 Task: Create a section Code Commandos and in the section, add a milestone Incident Management Implementation in the project AgileJet
Action: Mouse moved to (70, 246)
Screenshot: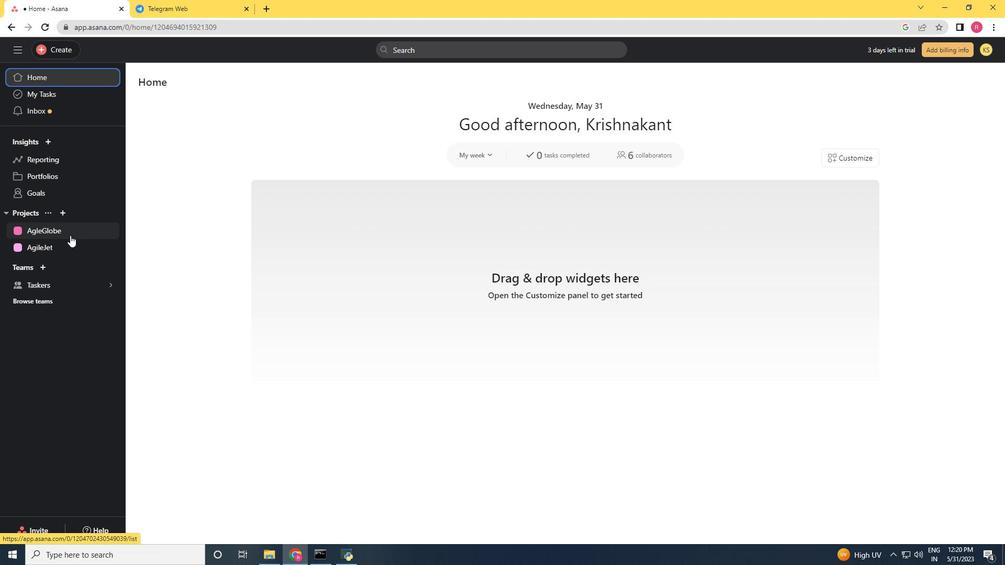 
Action: Mouse pressed left at (70, 246)
Screenshot: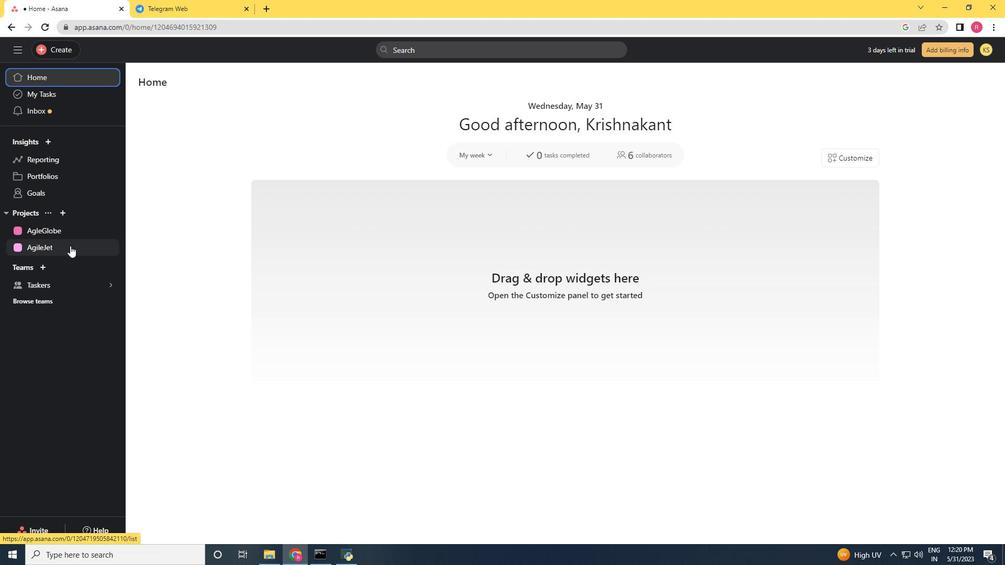 
Action: Mouse moved to (261, 420)
Screenshot: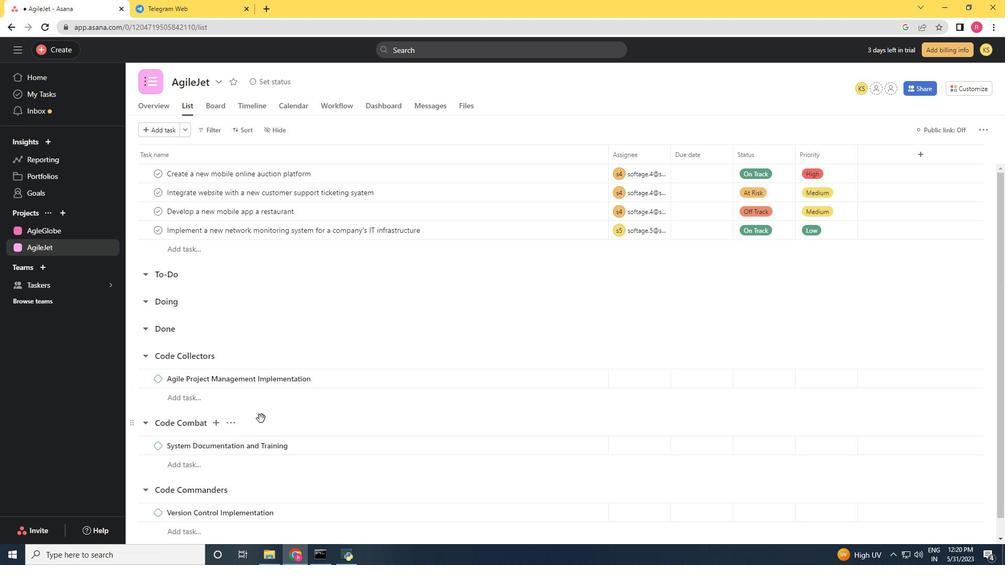 
Action: Mouse scrolled (261, 419) with delta (0, 0)
Screenshot: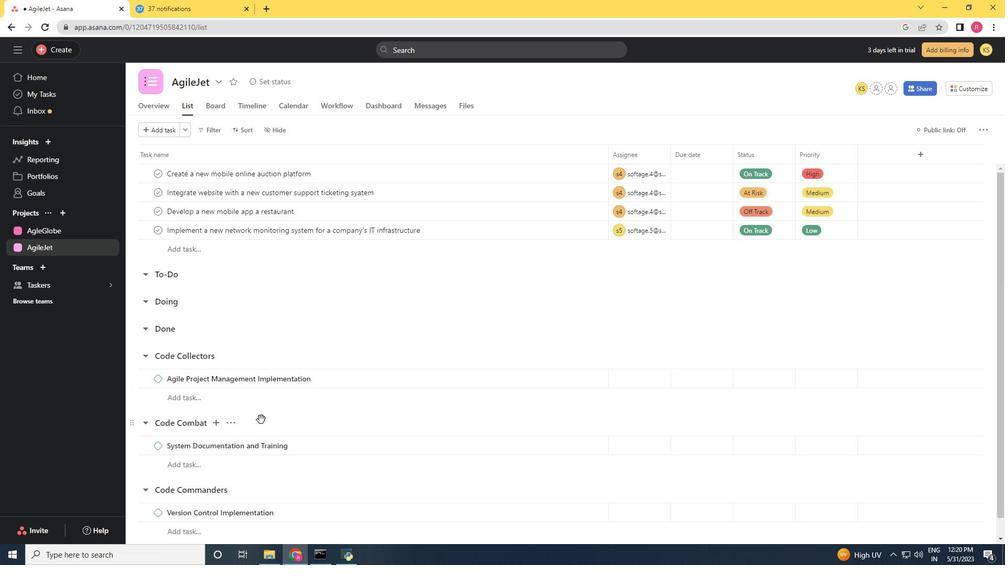 
Action: Mouse scrolled (261, 419) with delta (0, 0)
Screenshot: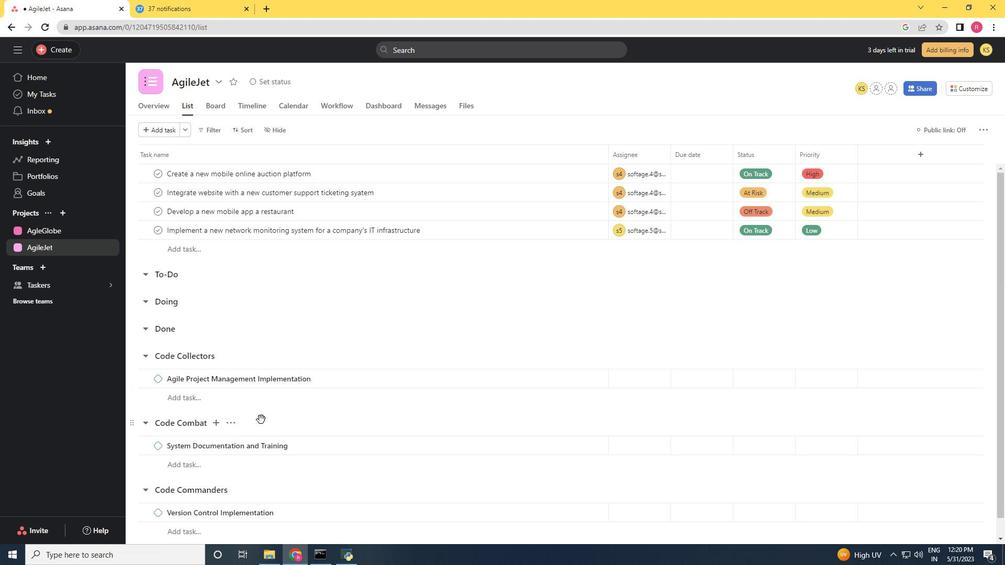 
Action: Mouse scrolled (261, 419) with delta (0, 0)
Screenshot: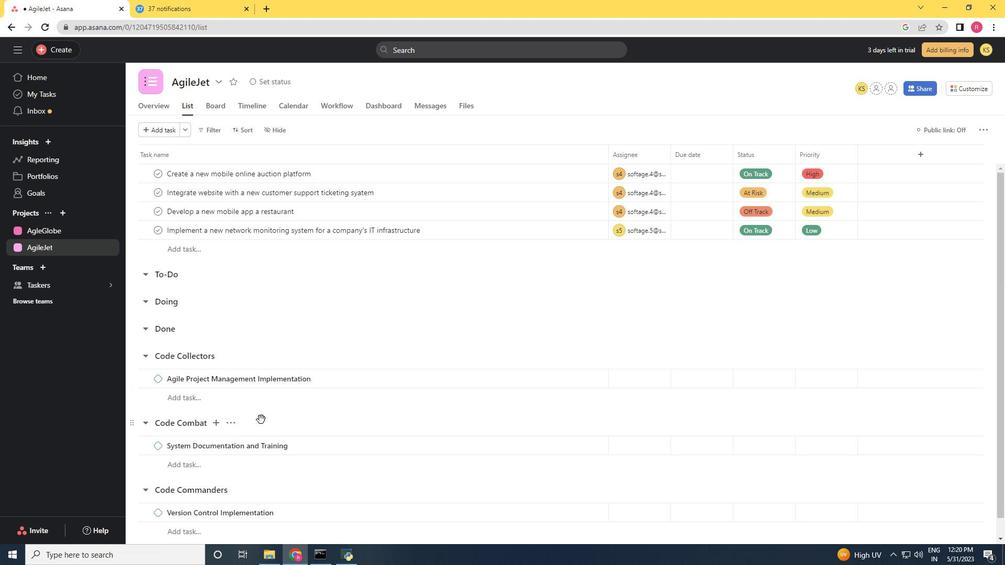 
Action: Mouse moved to (164, 526)
Screenshot: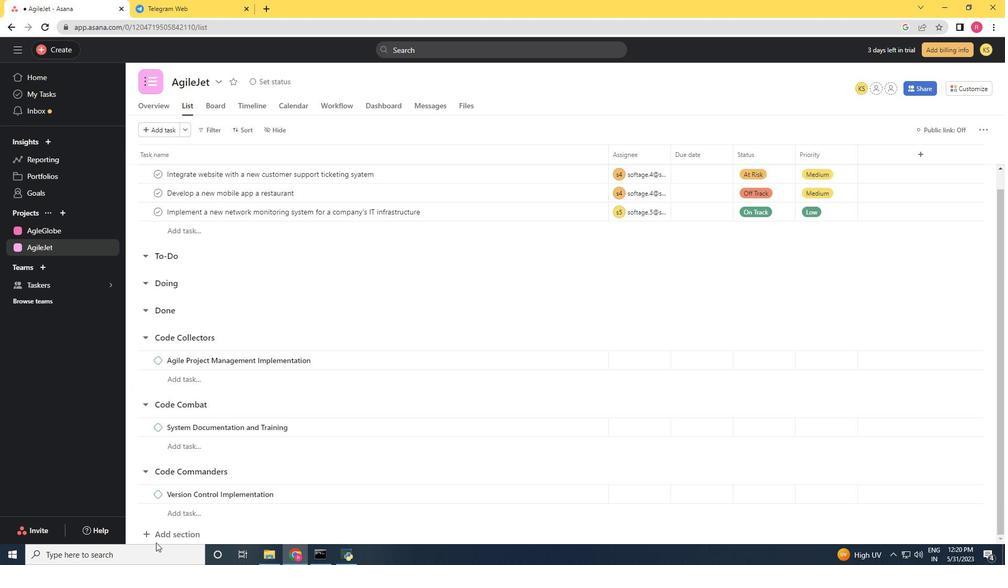 
Action: Mouse pressed left at (164, 526)
Screenshot: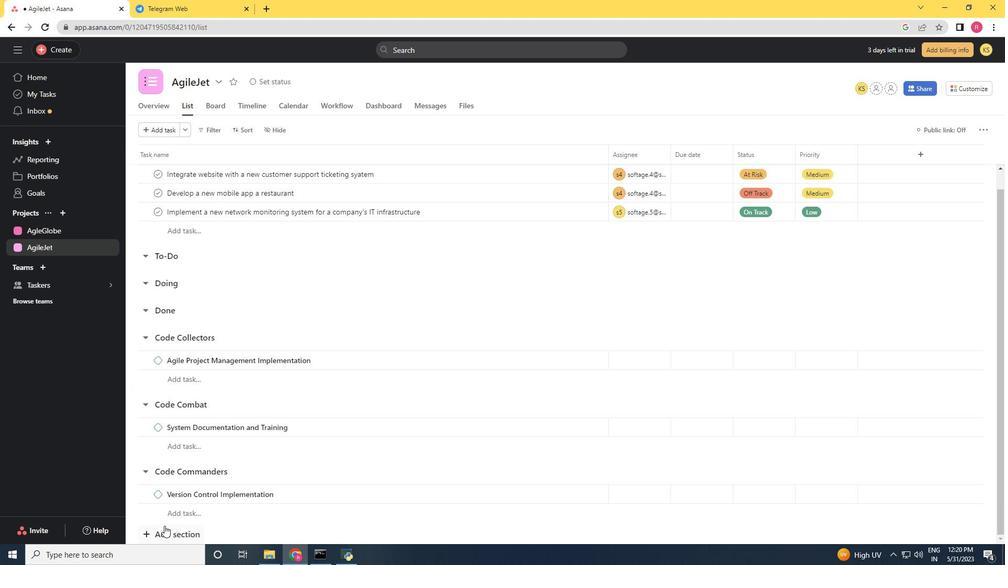 
Action: Mouse moved to (164, 526)
Screenshot: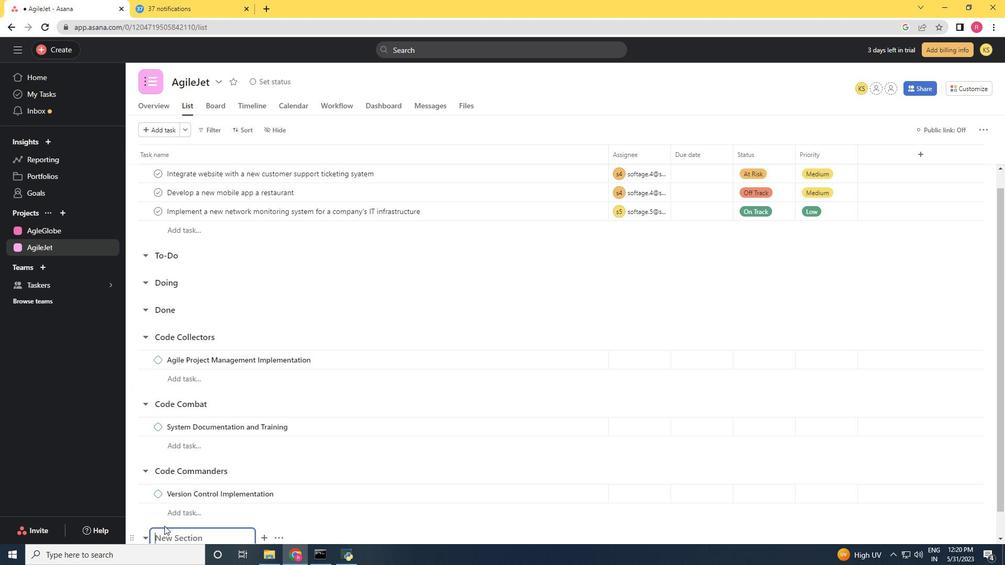 
Action: Mouse scrolled (164, 525) with delta (0, 0)
Screenshot: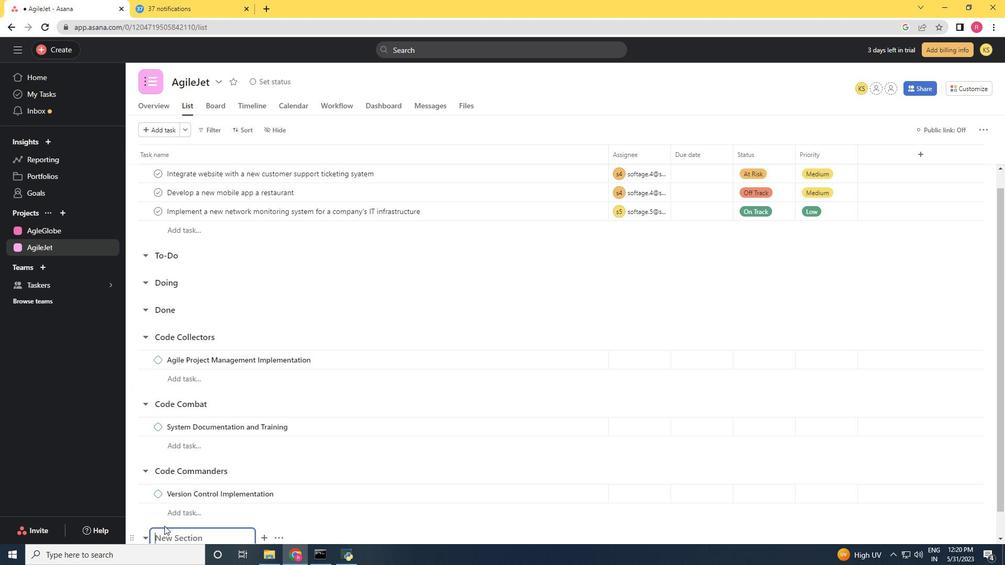 
Action: Mouse scrolled (164, 525) with delta (0, 0)
Screenshot: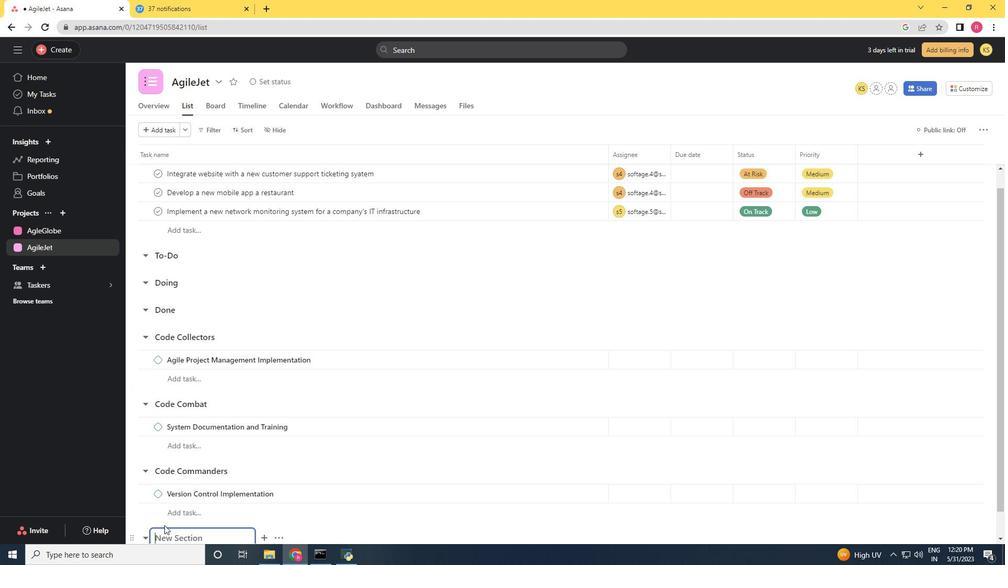 
Action: Mouse moved to (165, 526)
Screenshot: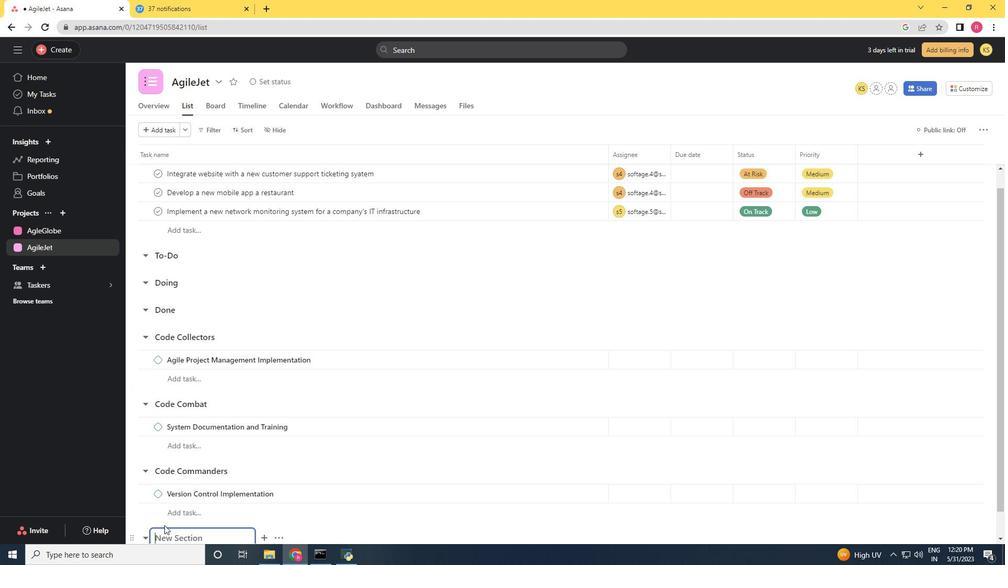 
Action: Mouse scrolled (165, 525) with delta (0, 0)
Screenshot: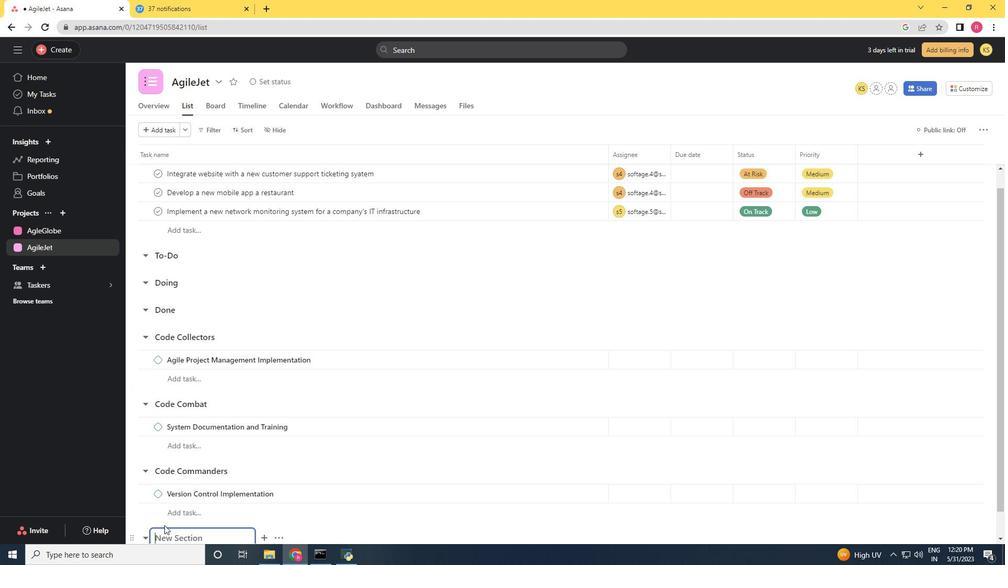 
Action: Mouse moved to (285, 446)
Screenshot: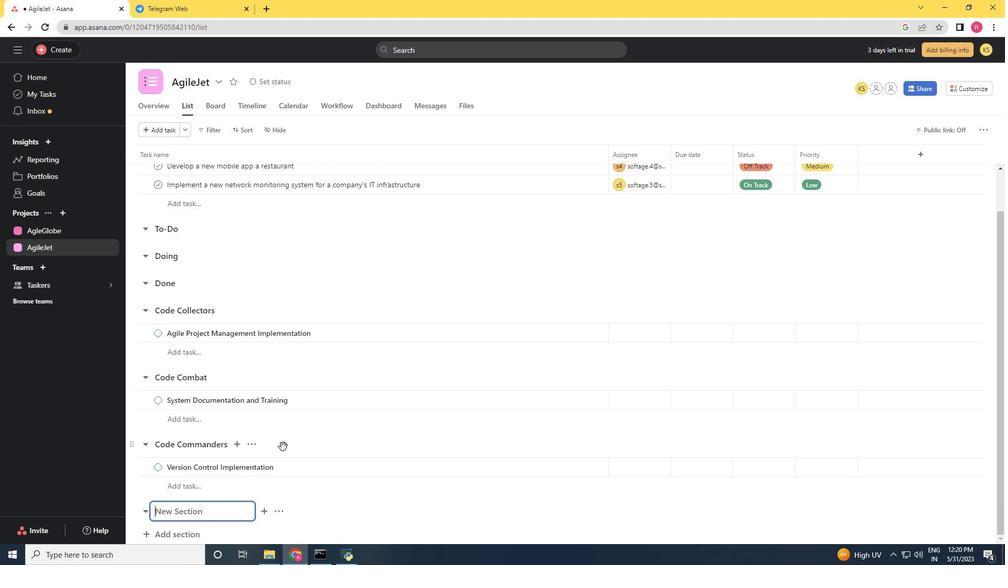 
Action: Key pressed <Key.shift>Code<Key.space><Key.shift>Commandos<Key.enter><Key.shift><Key.shift><Key.shift><Key.shift><Key.shift><Key.shift><Key.shift><Key.shift><Key.shift><Key.shift>Incident<Key.space>
Screenshot: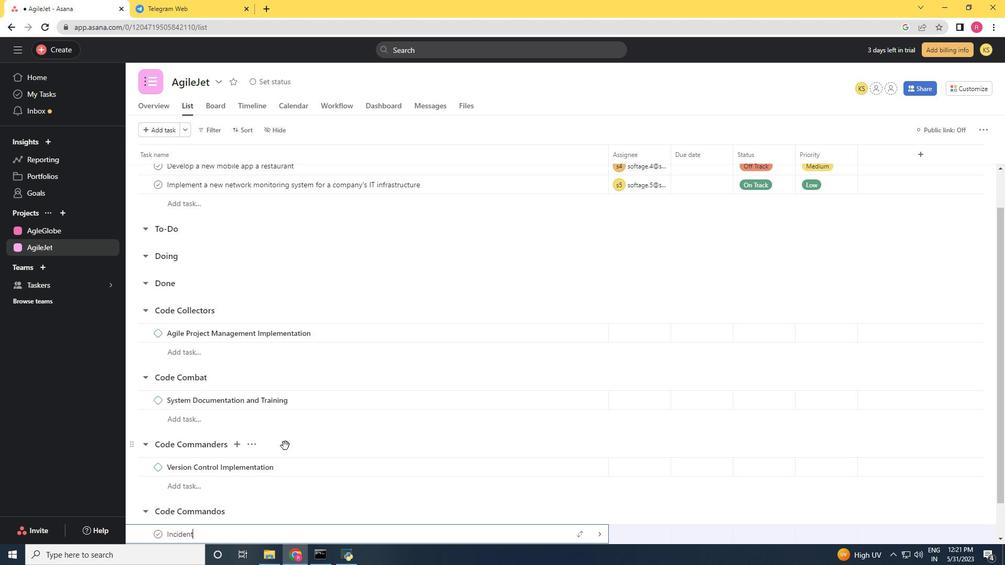 
Action: Mouse scrolled (285, 445) with delta (0, 0)
Screenshot: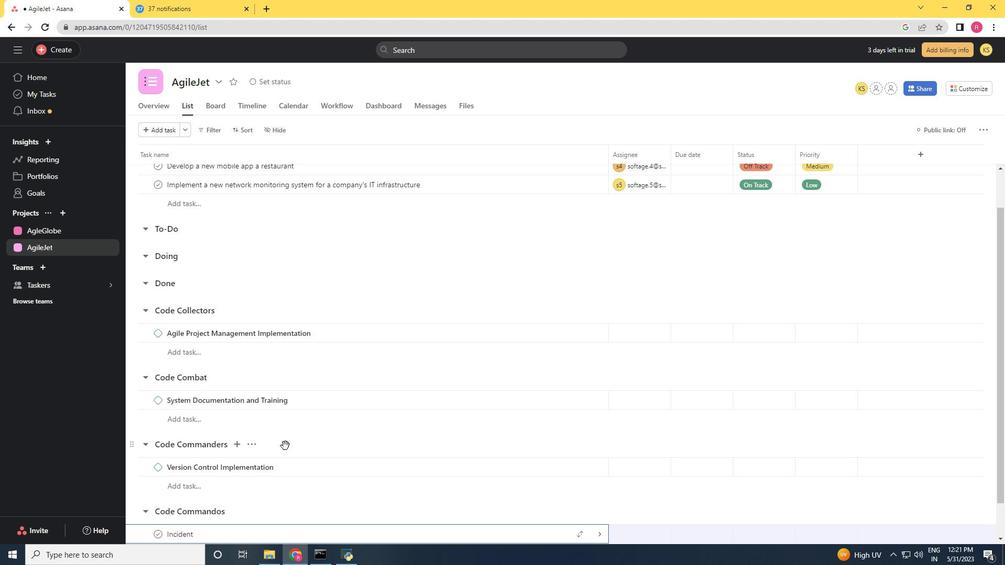 
Action: Mouse scrolled (285, 445) with delta (0, 0)
Screenshot: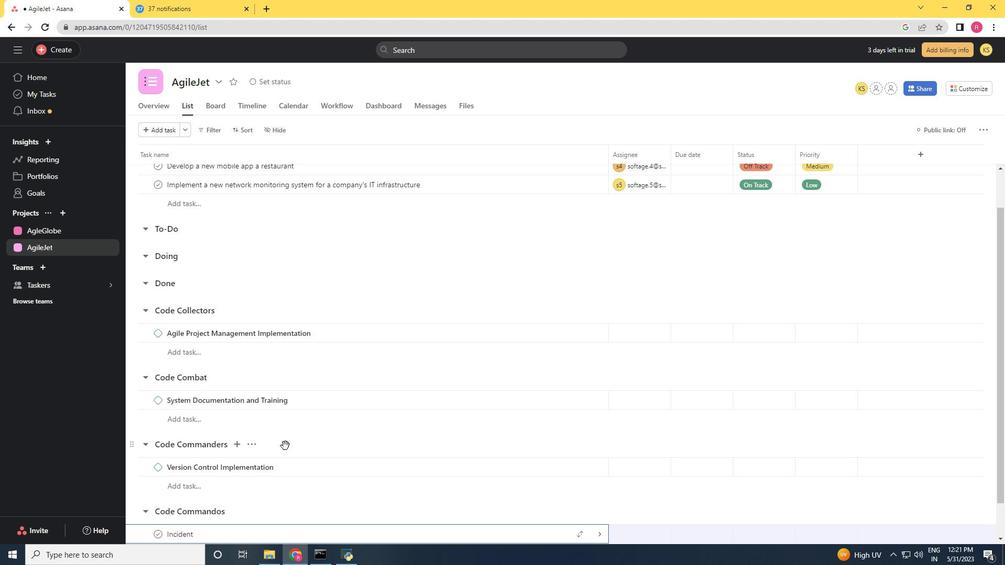 
Action: Mouse scrolled (285, 445) with delta (0, 0)
Screenshot: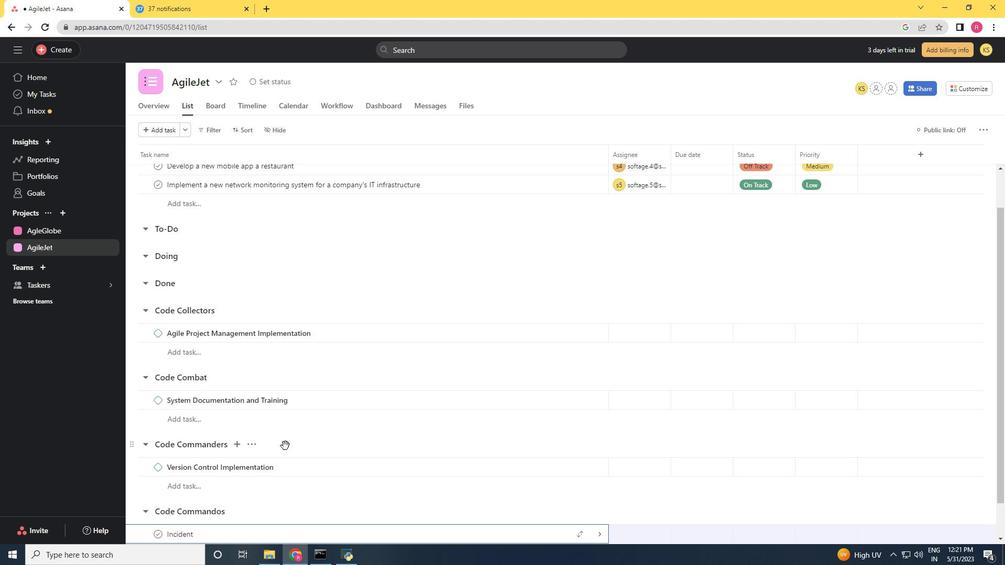 
Action: Key pressed <Key.shift>Management<Key.space><Key.shift>Implementation
Screenshot: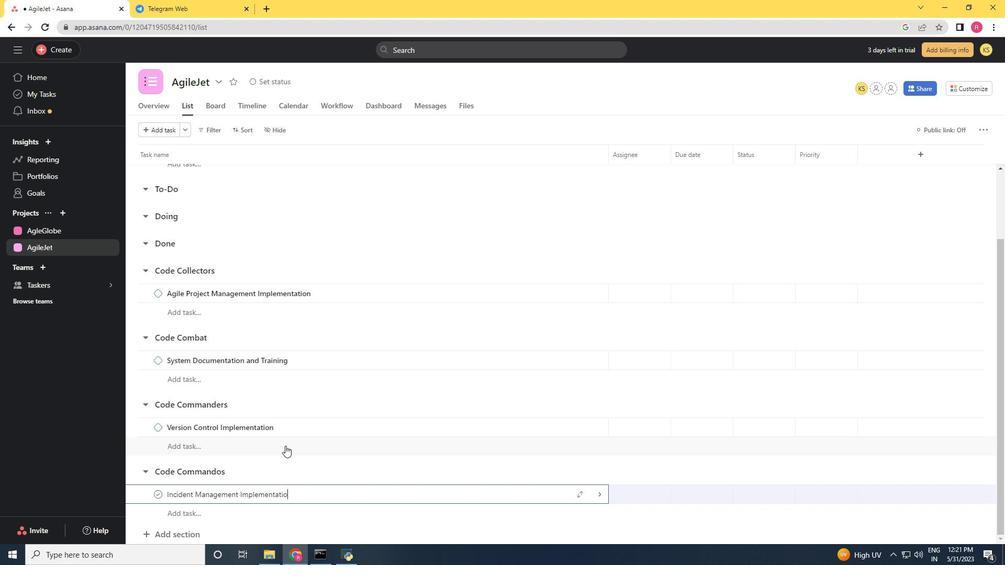 
Action: Mouse moved to (326, 492)
Screenshot: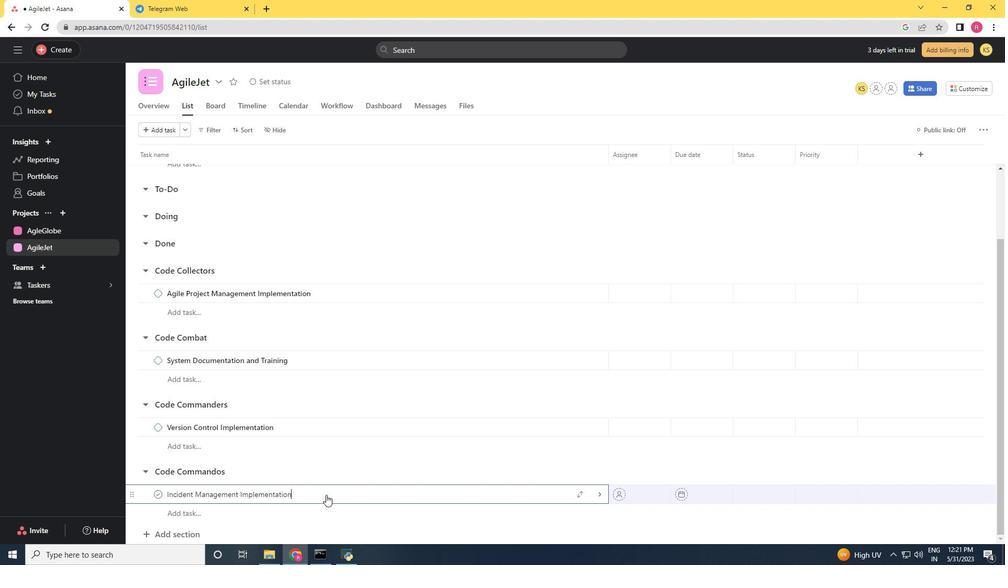 
Action: Mouse pressed right at (326, 492)
Screenshot: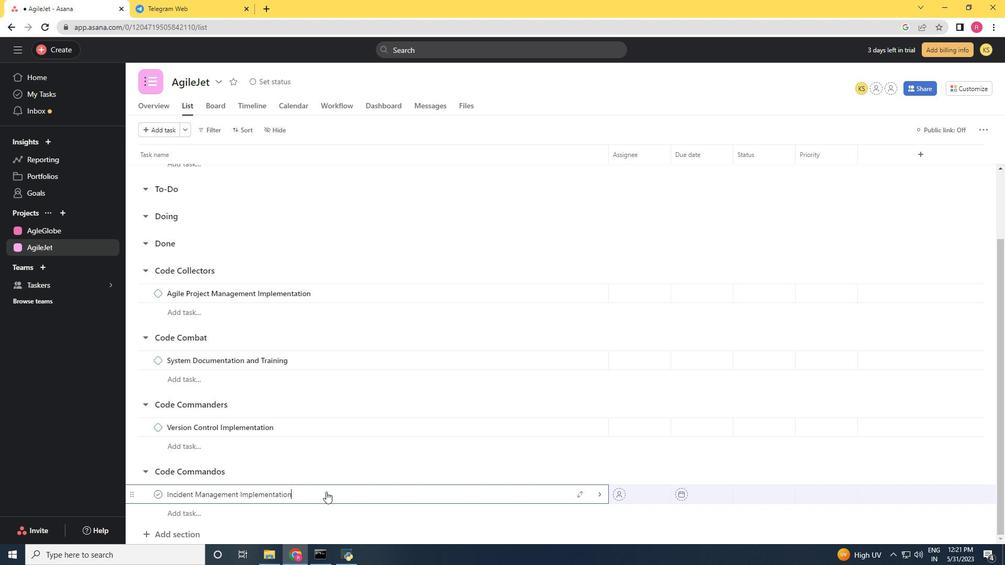 
Action: Mouse moved to (365, 437)
Screenshot: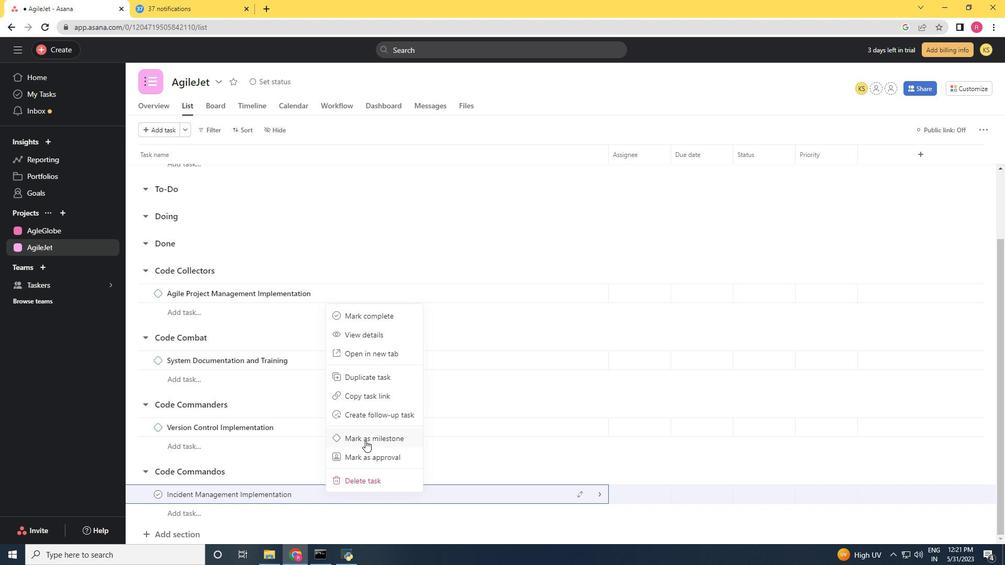 
Action: Mouse pressed left at (365, 437)
Screenshot: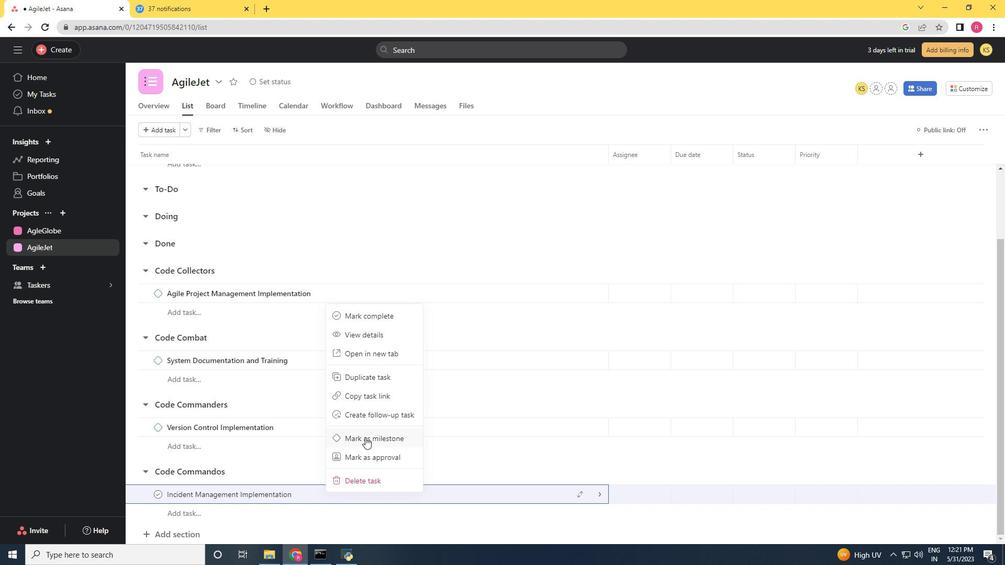 
